 Task: Look for products that are on sale.
Action: Mouse moved to (28, 108)
Screenshot: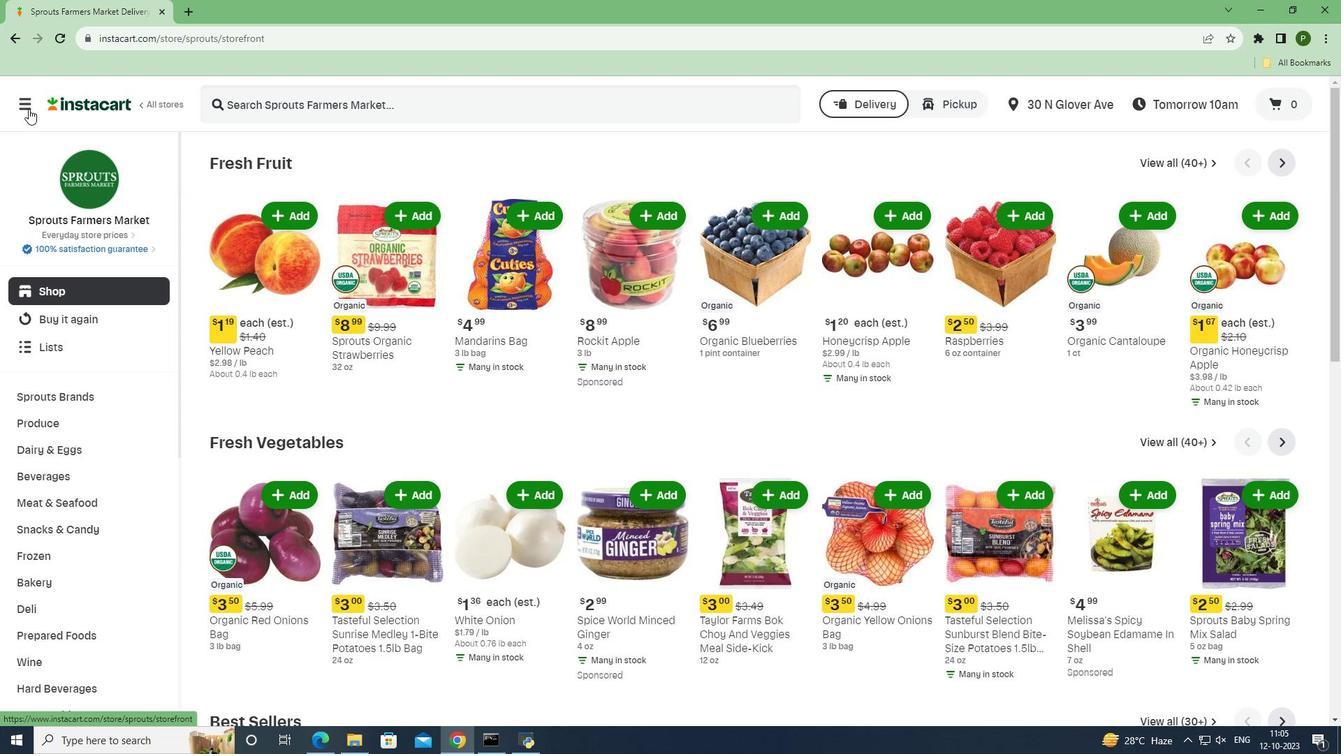 
Action: Mouse pressed left at (28, 108)
Screenshot: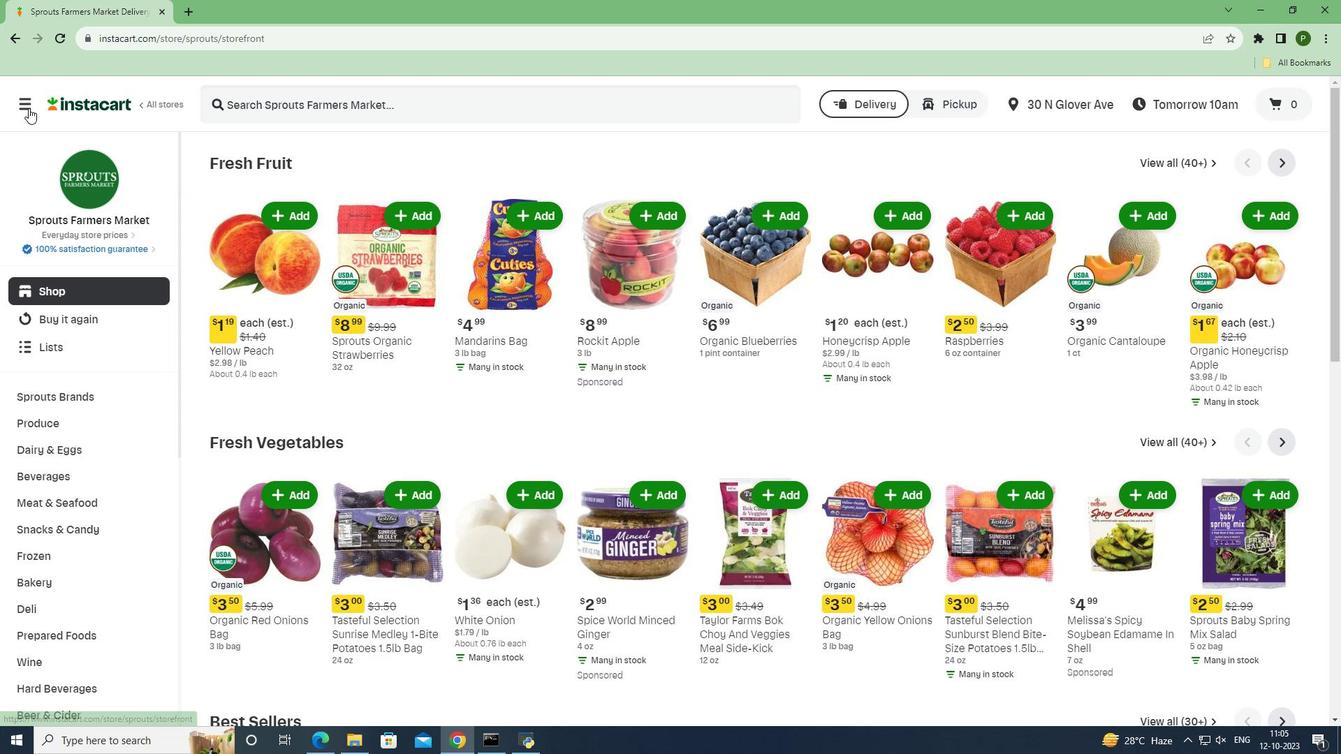 
Action: Mouse moved to (77, 366)
Screenshot: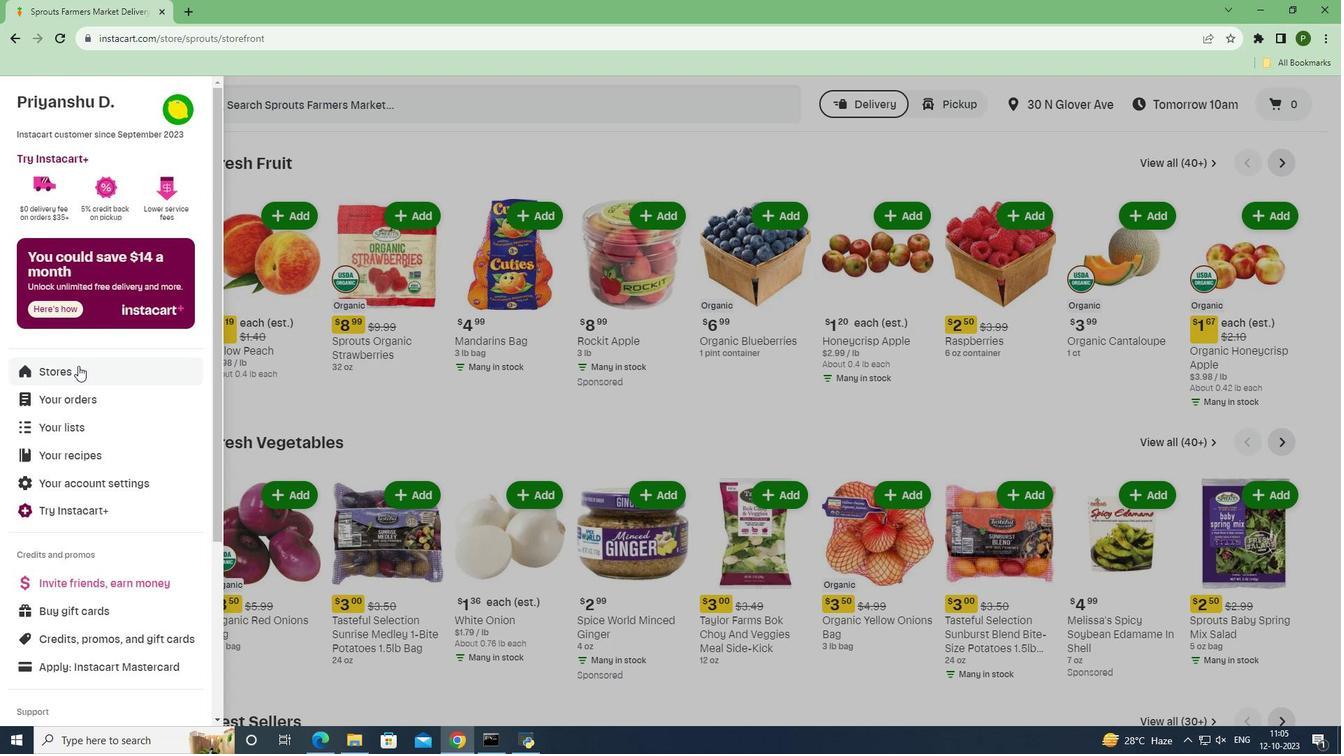 
Action: Mouse pressed left at (77, 366)
Screenshot: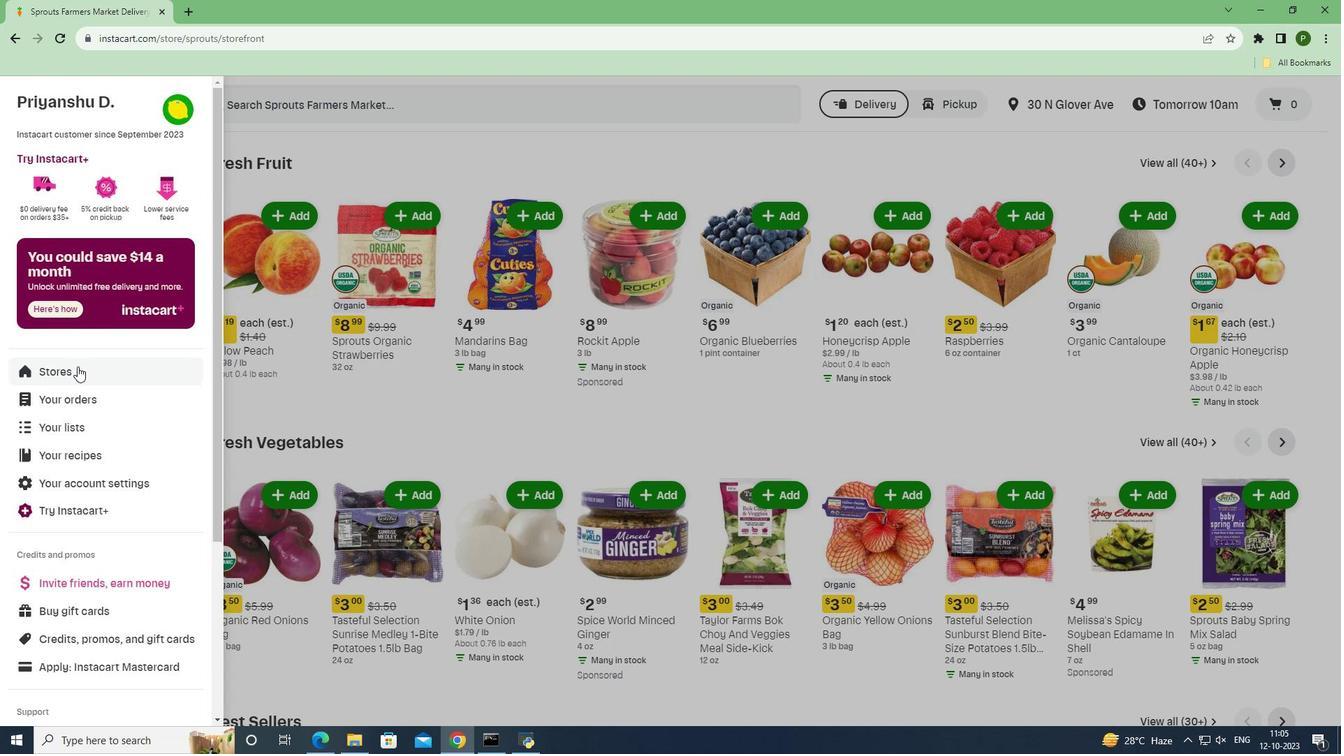 
Action: Mouse moved to (320, 160)
Screenshot: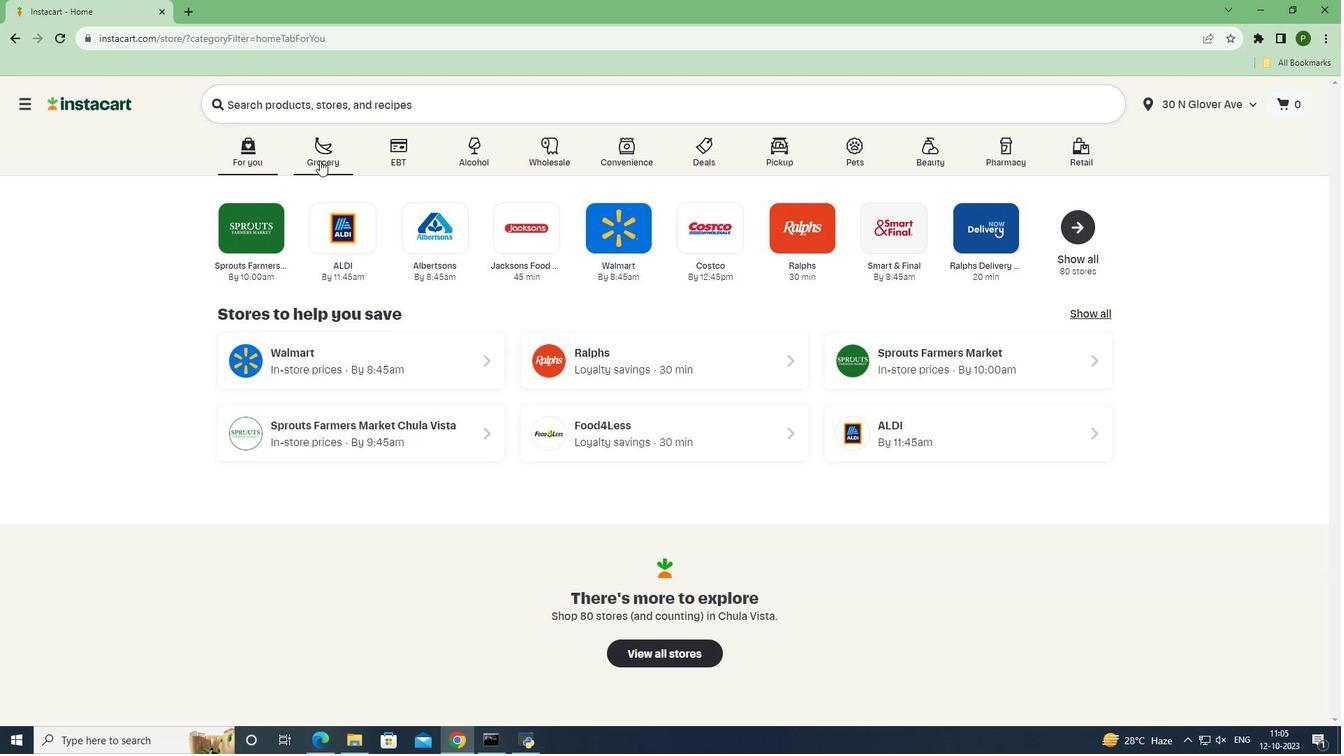 
Action: Mouse pressed left at (320, 160)
Screenshot: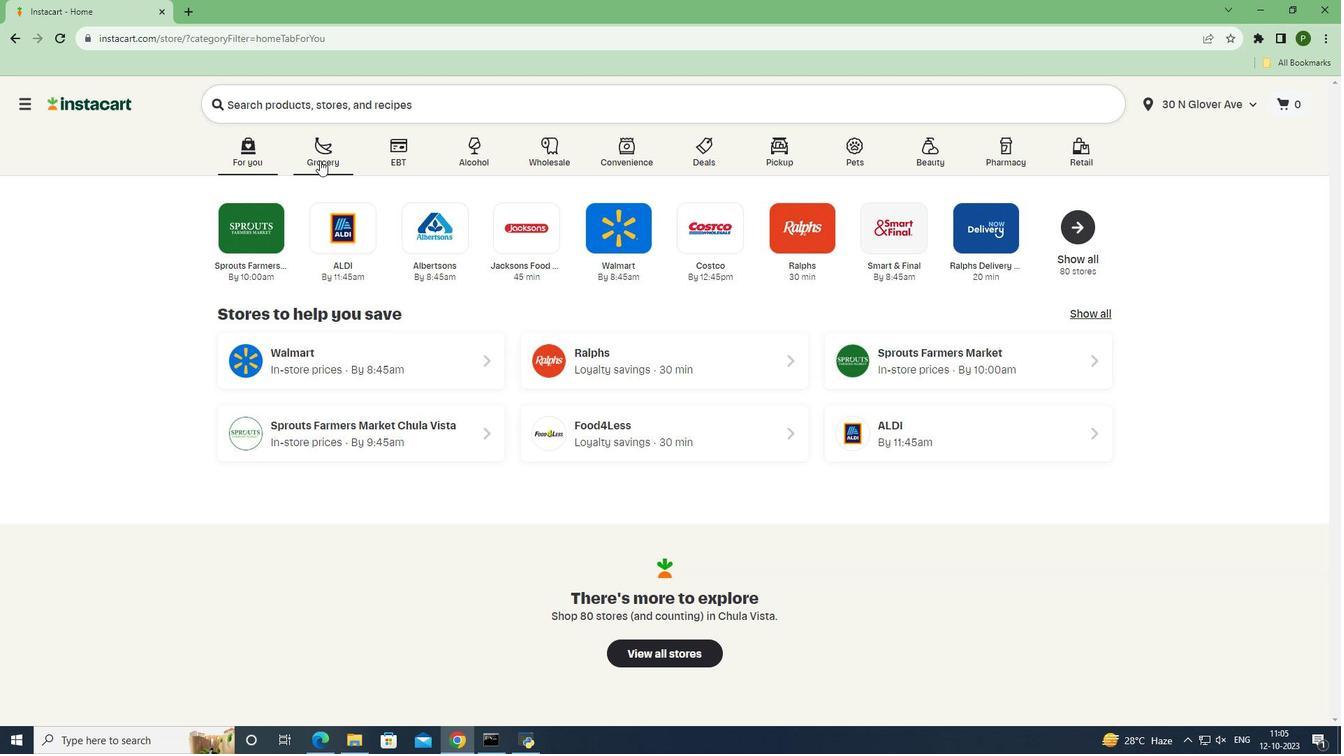 
Action: Mouse moved to (566, 317)
Screenshot: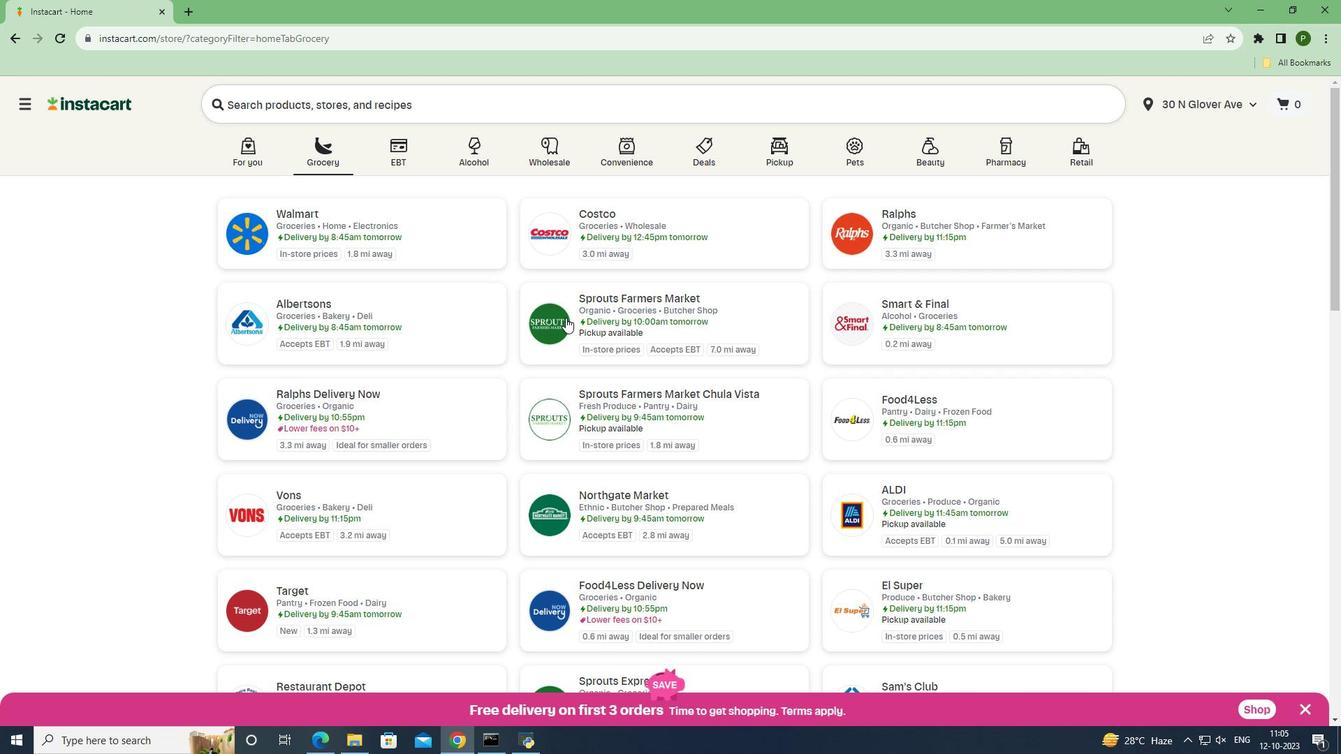 
Action: Mouse pressed left at (566, 317)
Screenshot: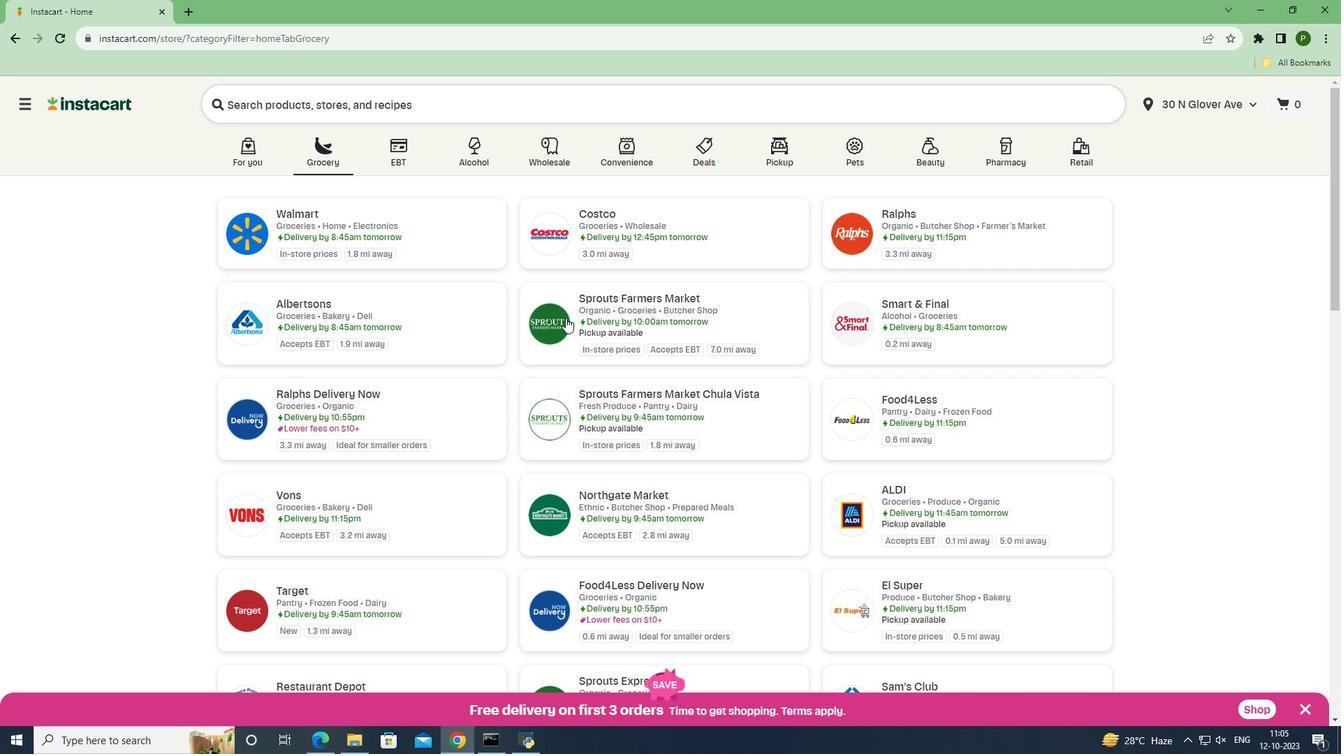 
Action: Mouse moved to (88, 486)
Screenshot: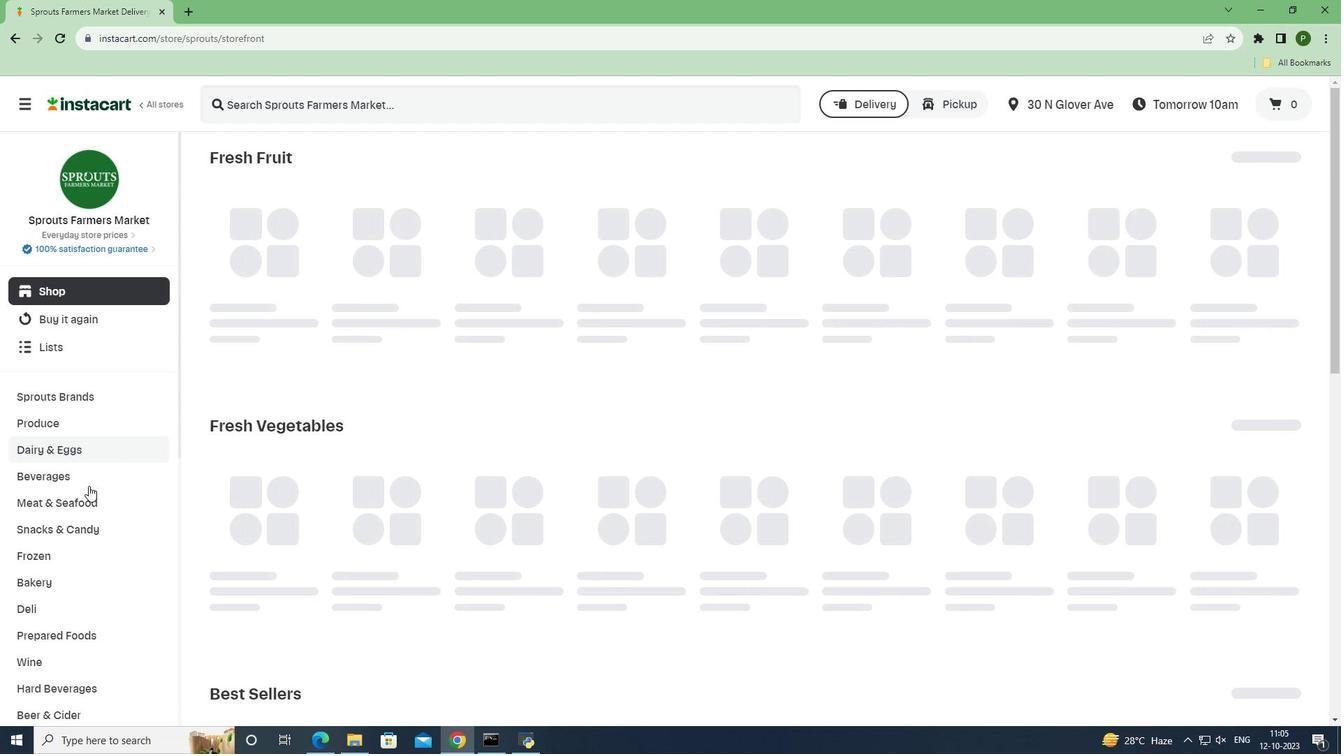 
Action: Mouse pressed left at (88, 486)
Screenshot: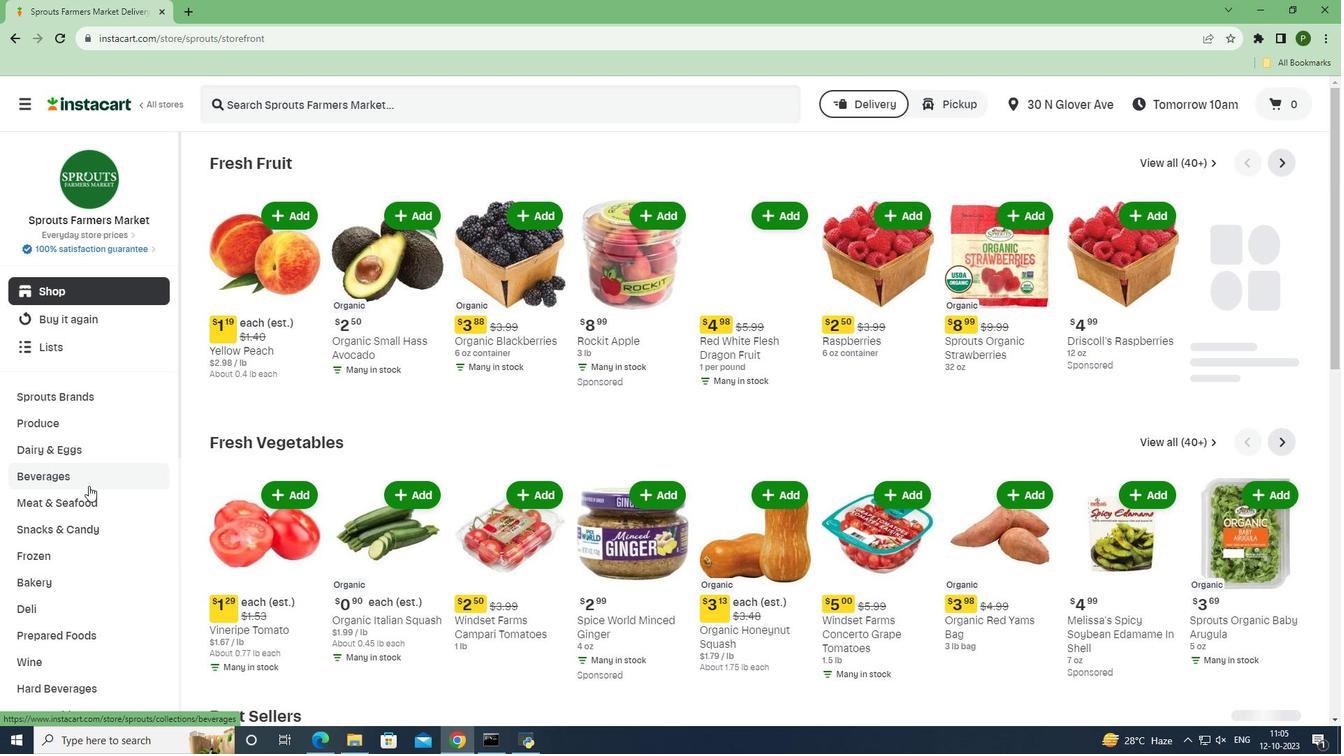 
Action: Mouse moved to (602, 192)
Screenshot: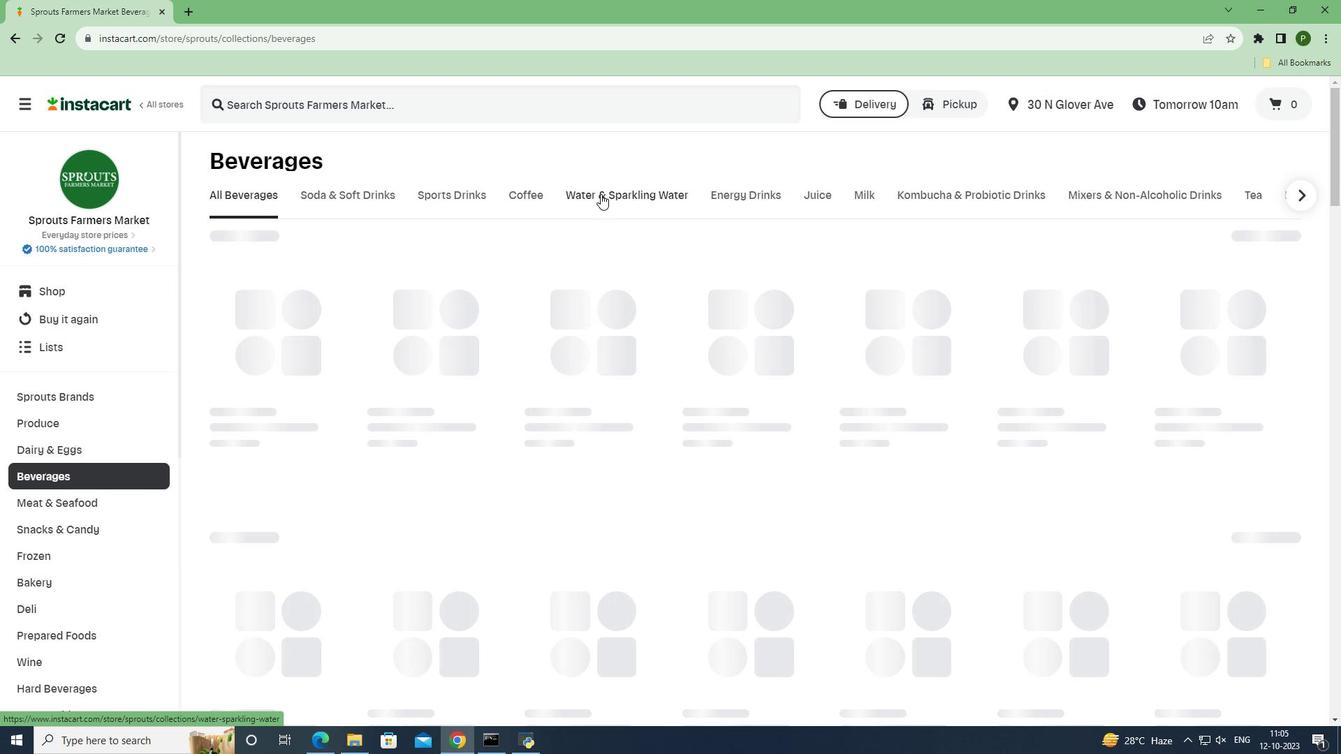 
Action: Mouse pressed left at (602, 192)
Screenshot: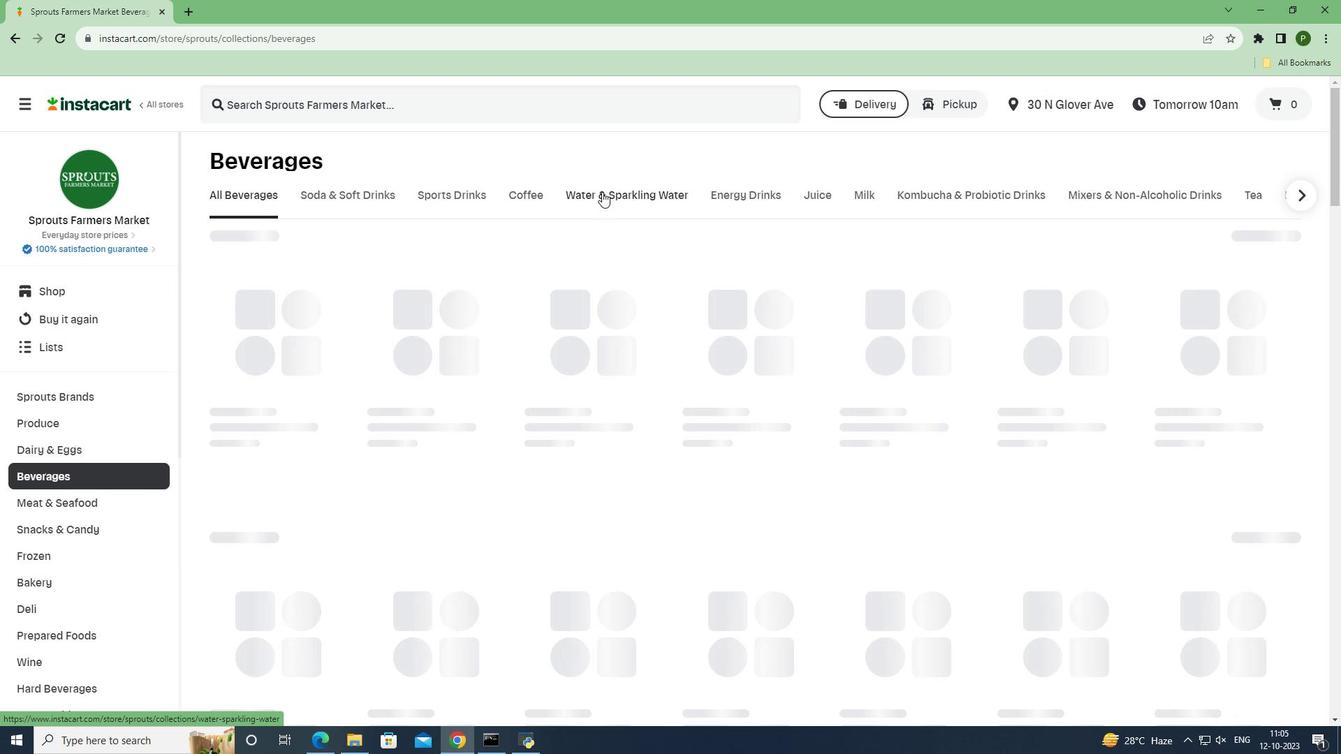 
Action: Mouse moved to (326, 314)
Screenshot: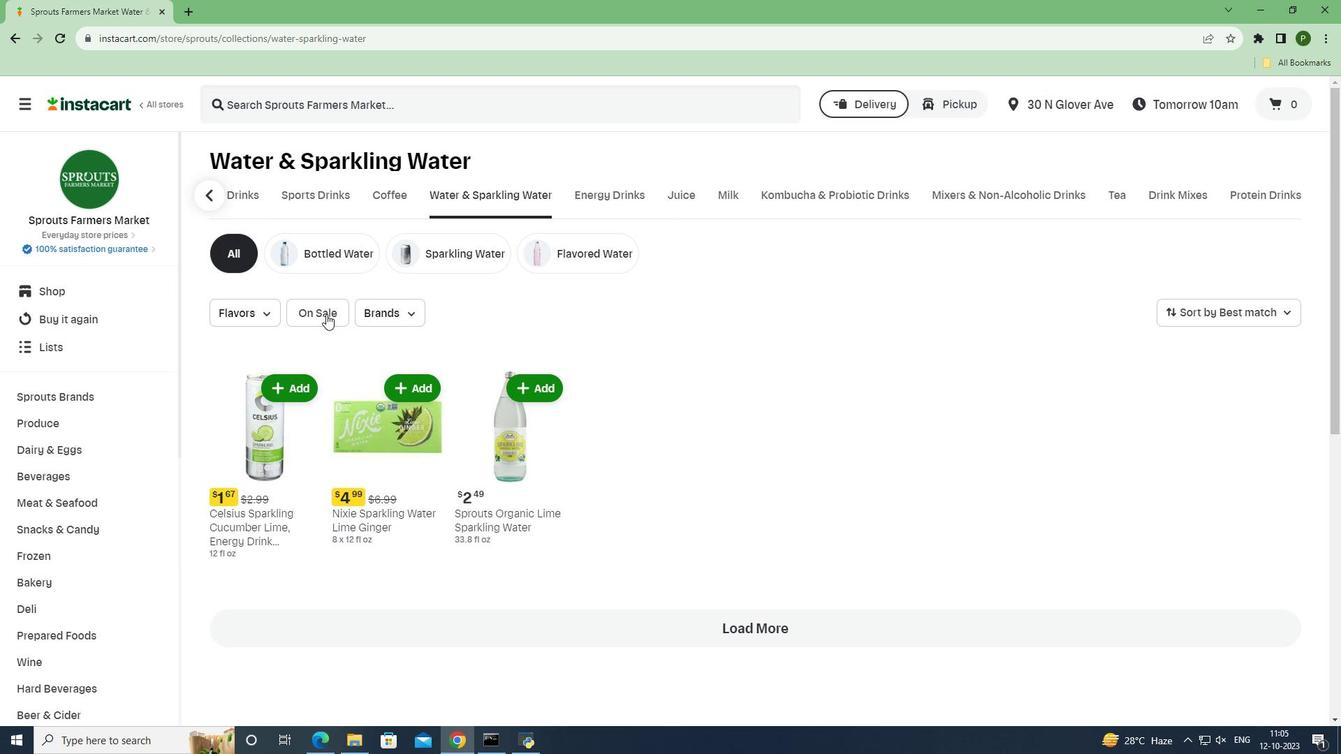 
Action: Mouse pressed left at (326, 314)
Screenshot: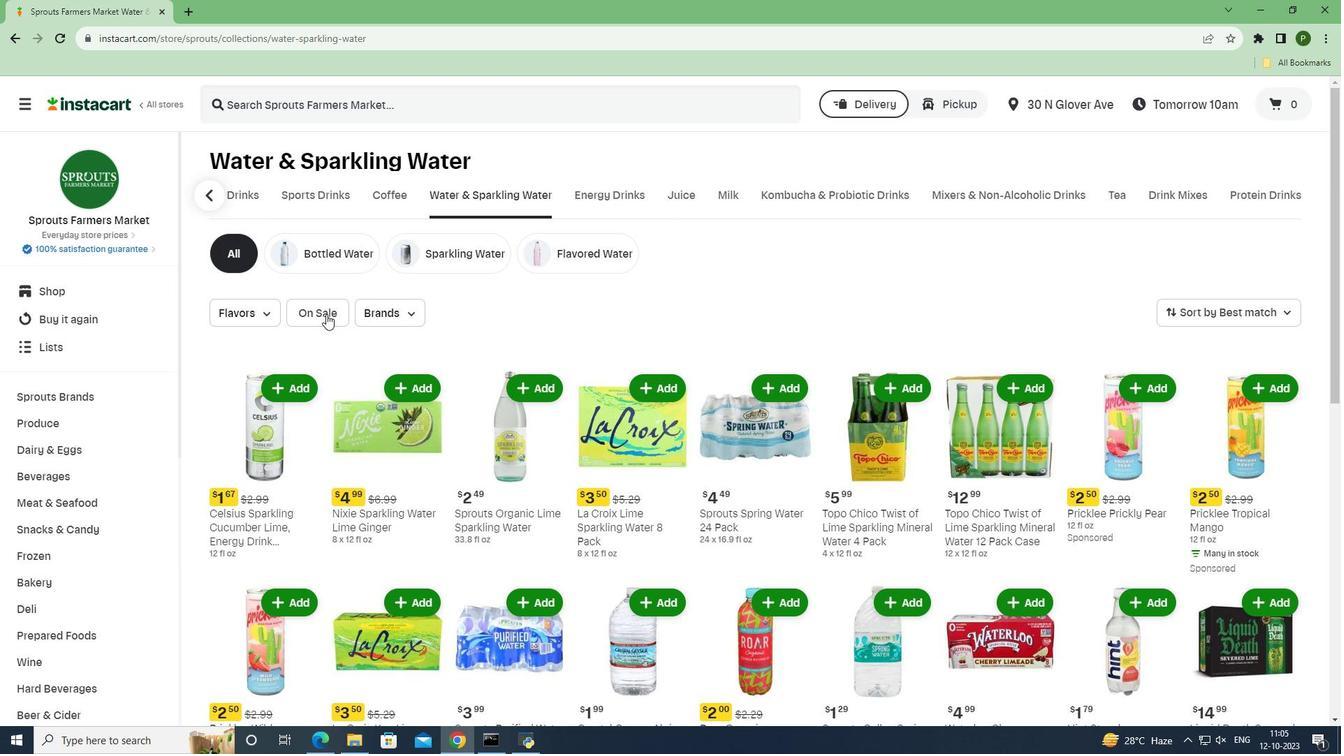 
Action: Mouse moved to (532, 513)
Screenshot: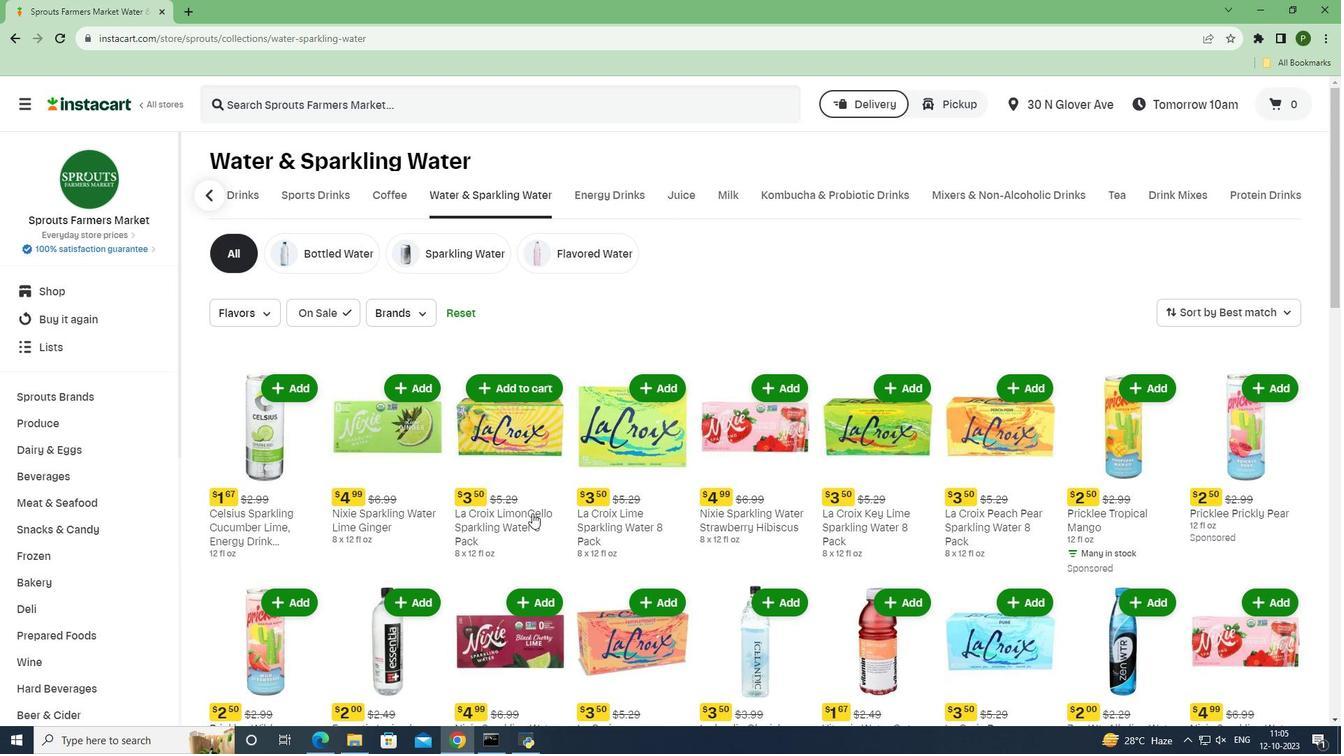 
